Task: Select the / option in the copy relative path separator.
Action: Mouse moved to (45, 696)
Screenshot: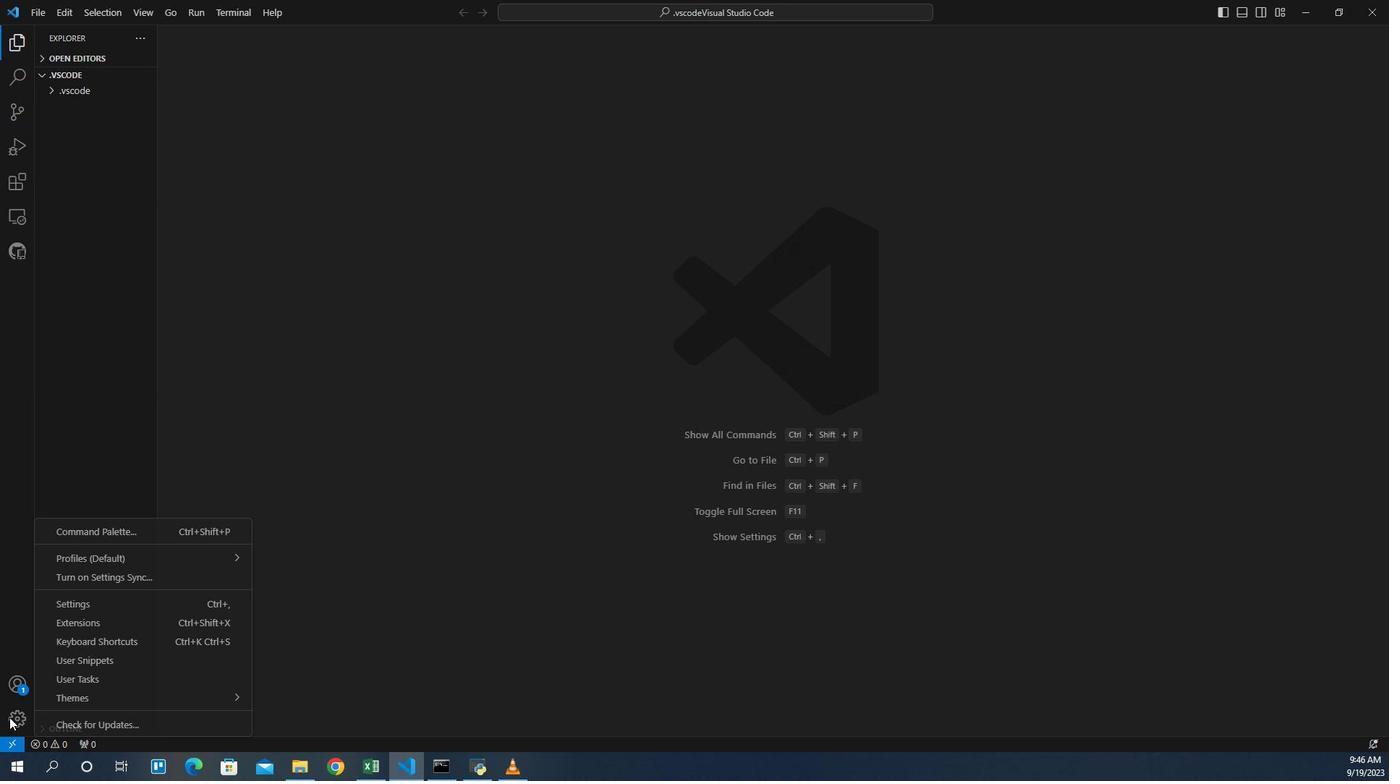 
Action: Mouse pressed left at (45, 696)
Screenshot: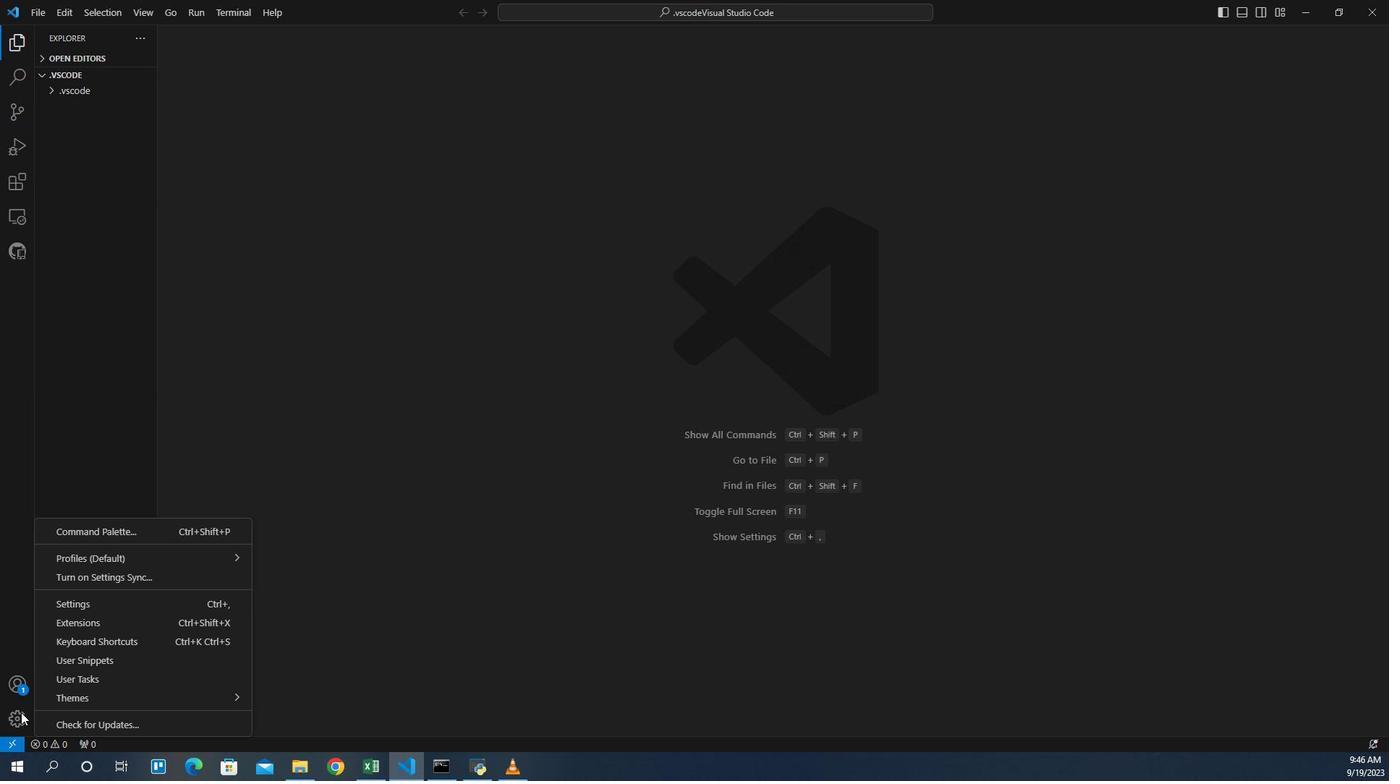 
Action: Mouse moved to (106, 585)
Screenshot: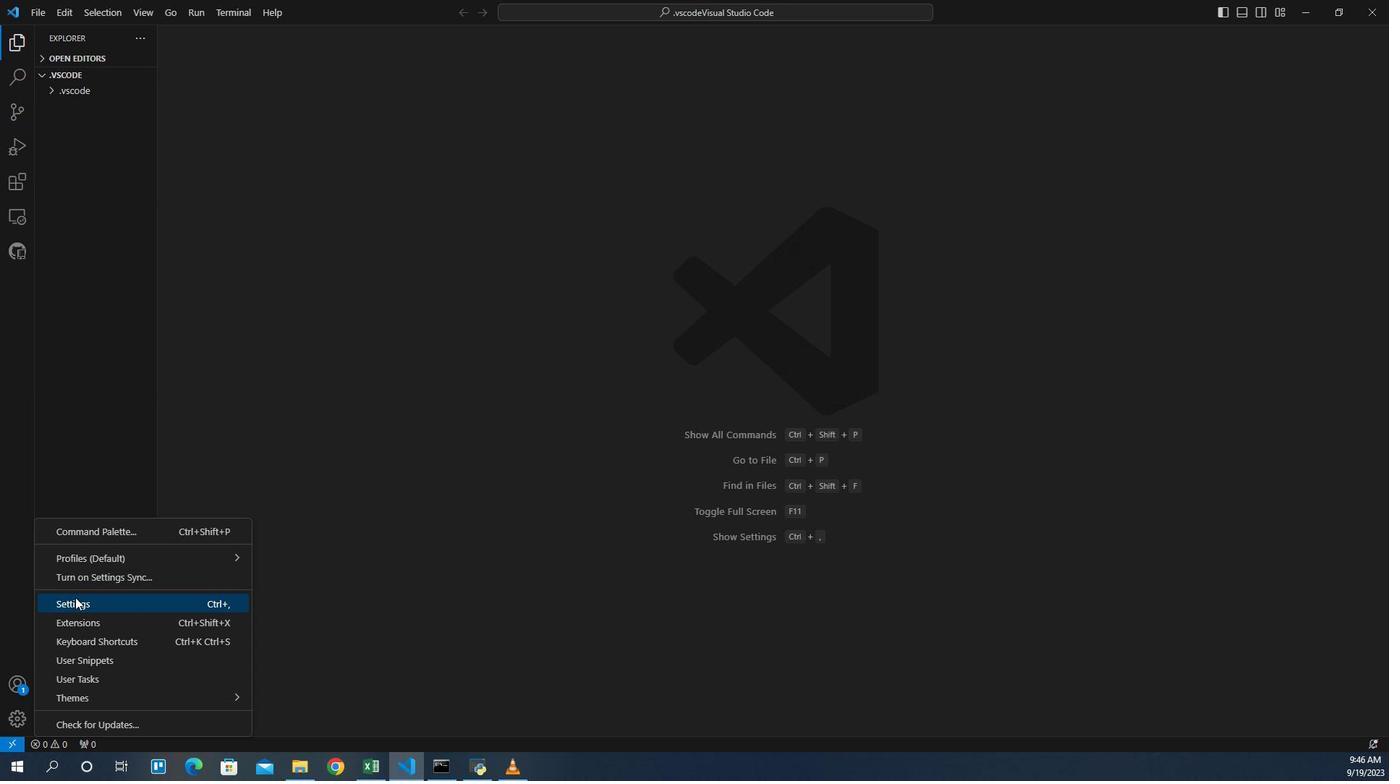 
Action: Mouse pressed left at (106, 585)
Screenshot: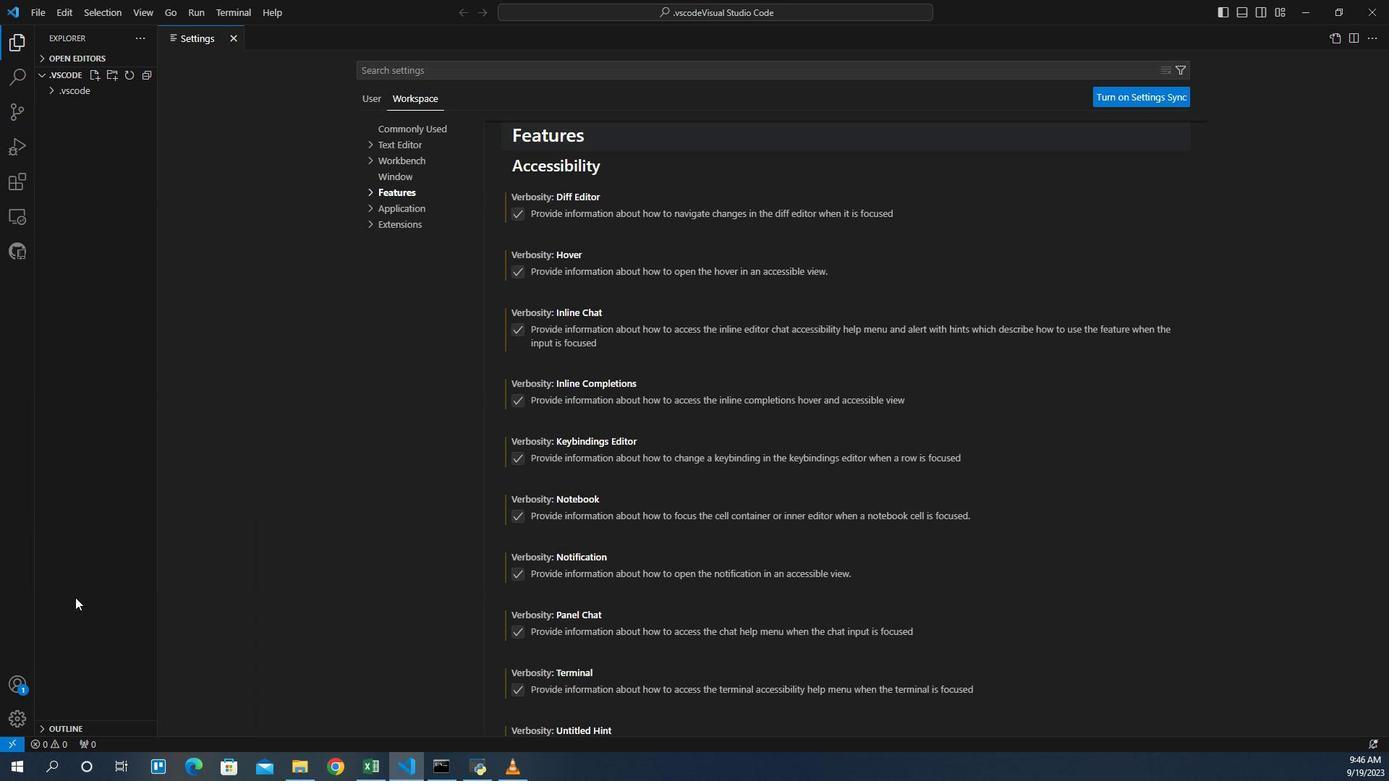
Action: Mouse moved to (407, 123)
Screenshot: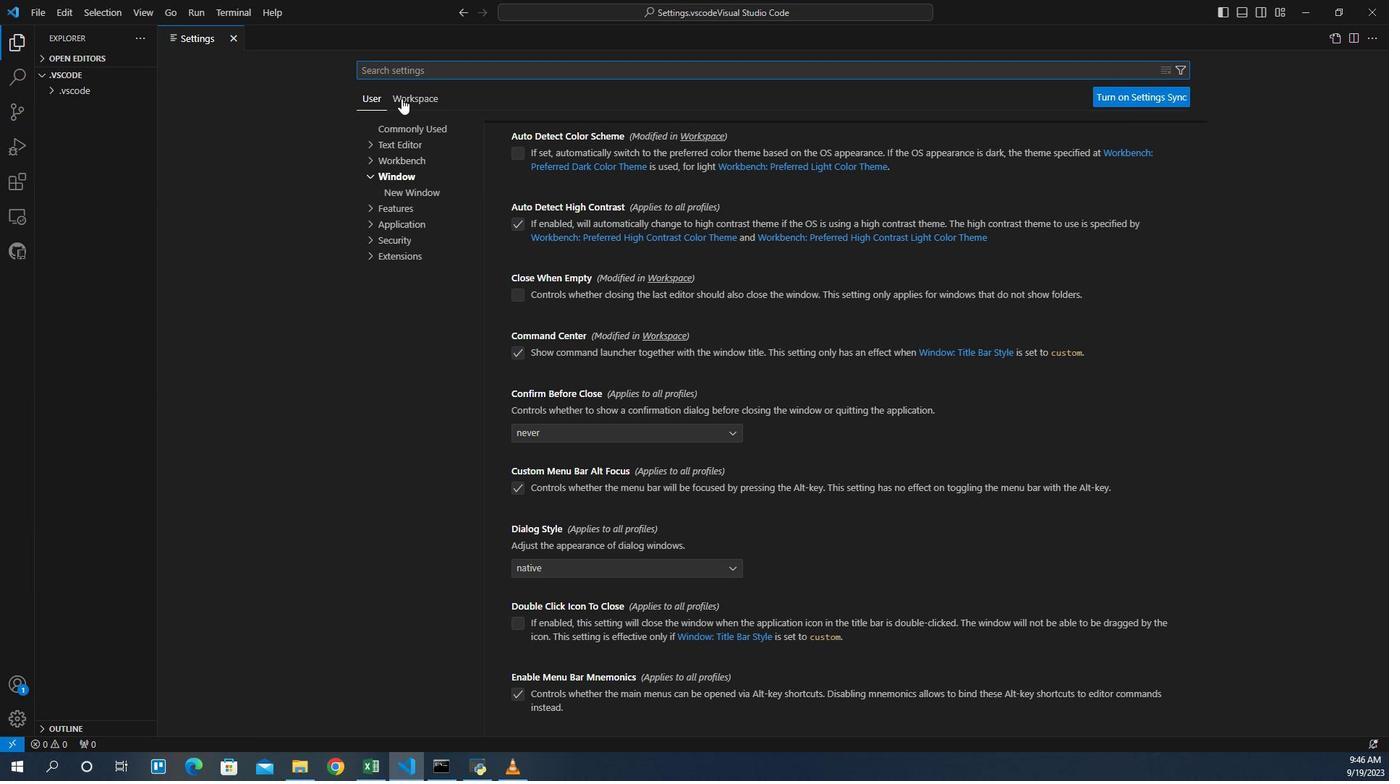 
Action: Mouse pressed left at (407, 123)
Screenshot: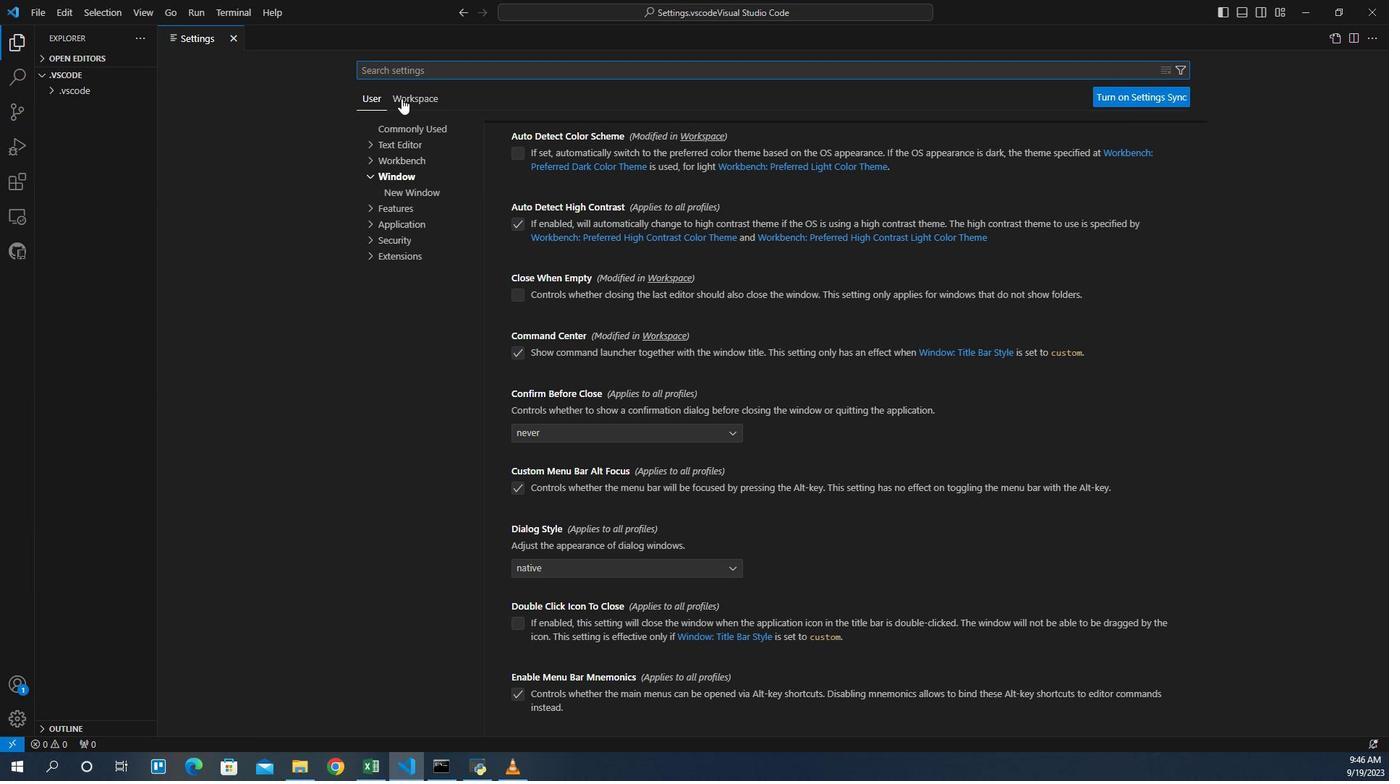 
Action: Mouse moved to (387, 204)
Screenshot: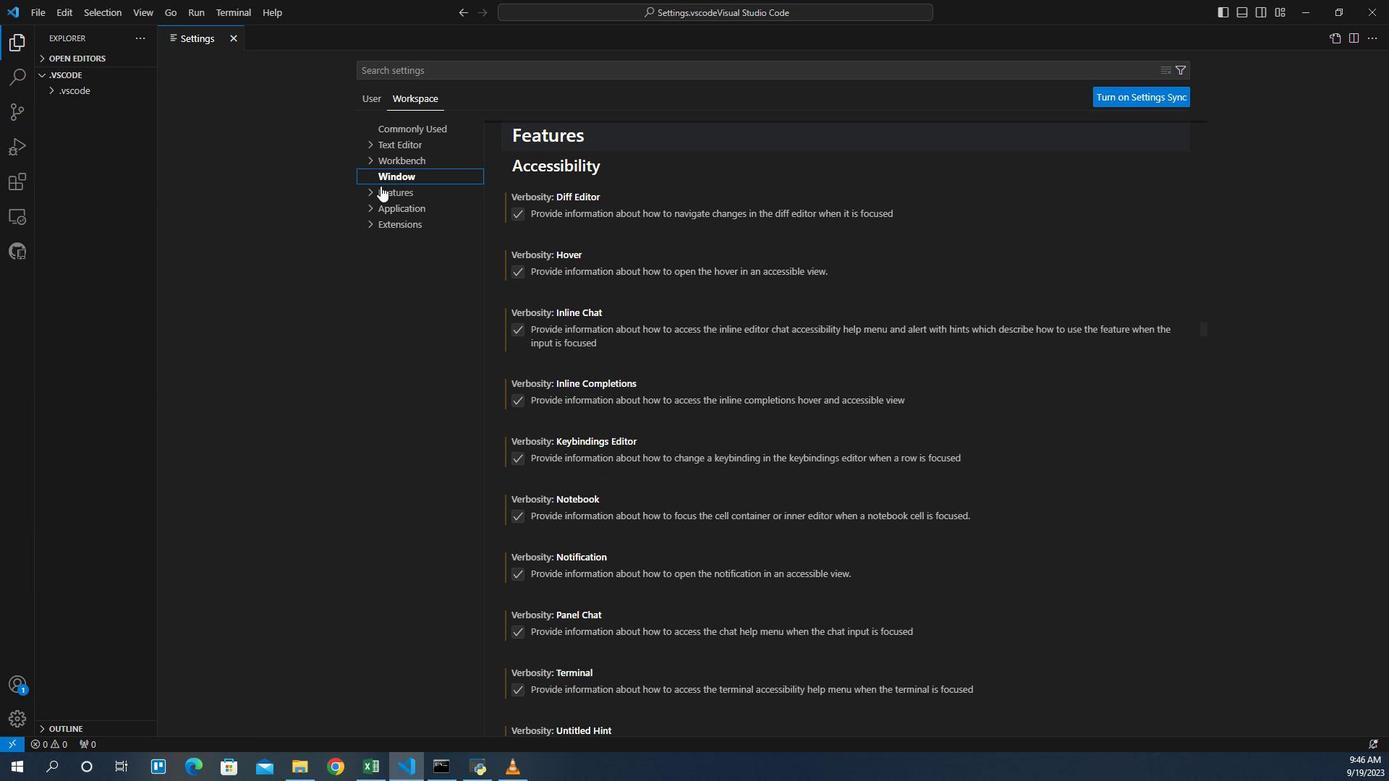 
Action: Mouse pressed left at (387, 204)
Screenshot: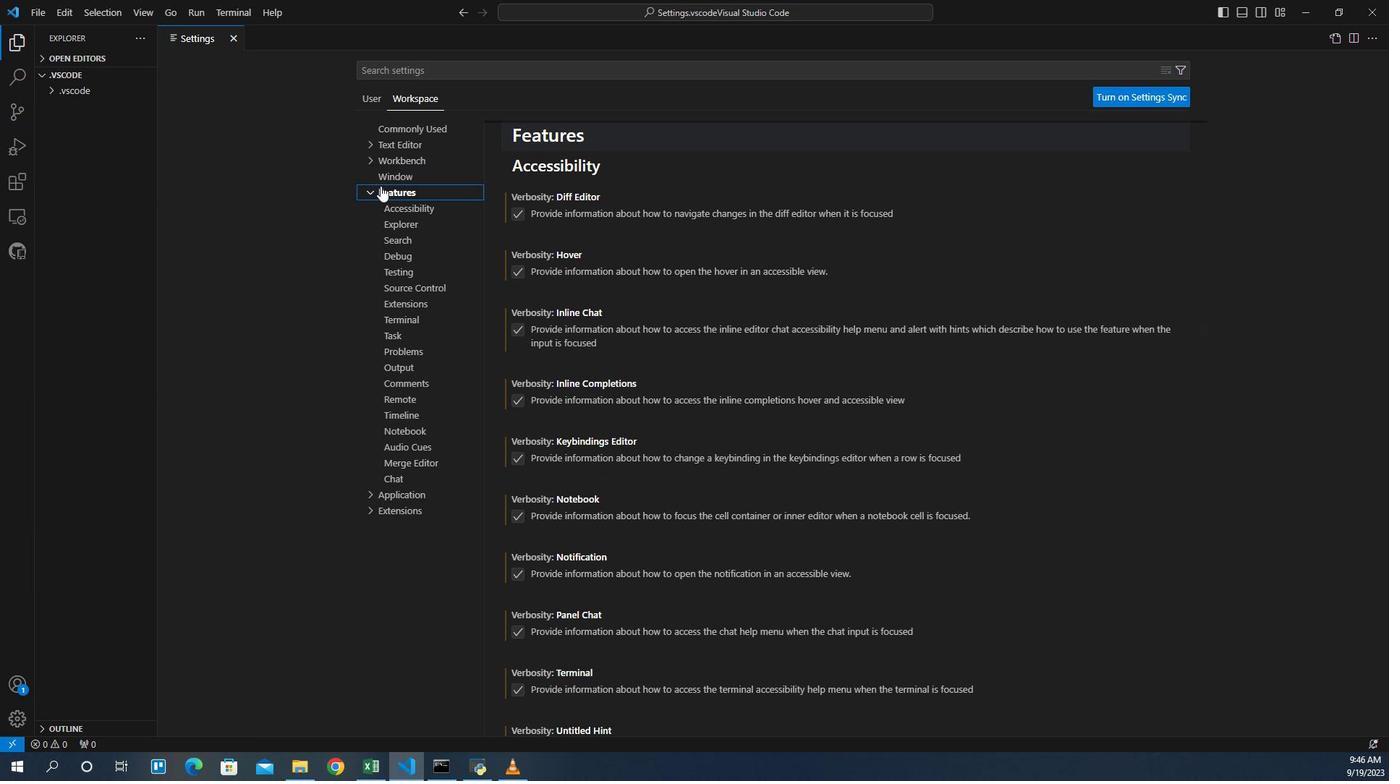 
Action: Mouse moved to (393, 242)
Screenshot: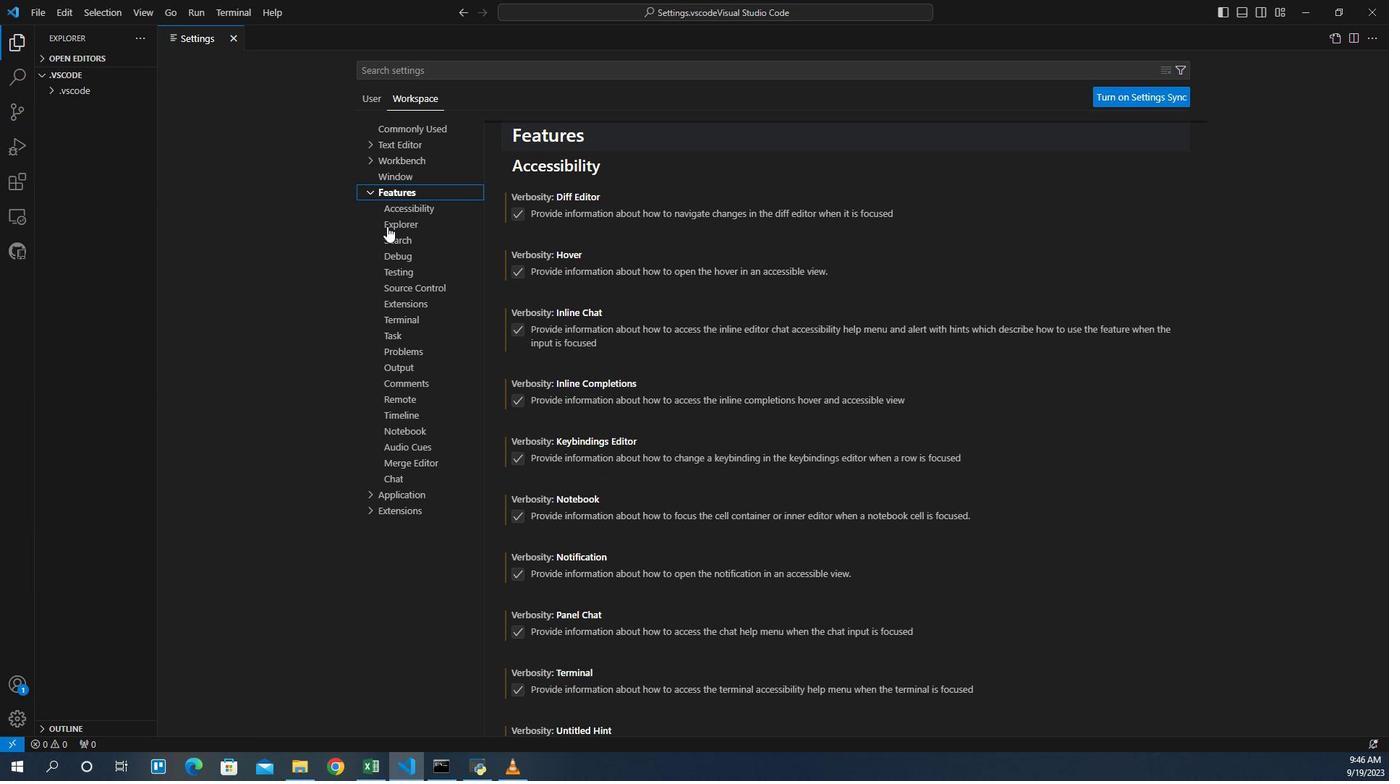 
Action: Mouse pressed left at (393, 242)
Screenshot: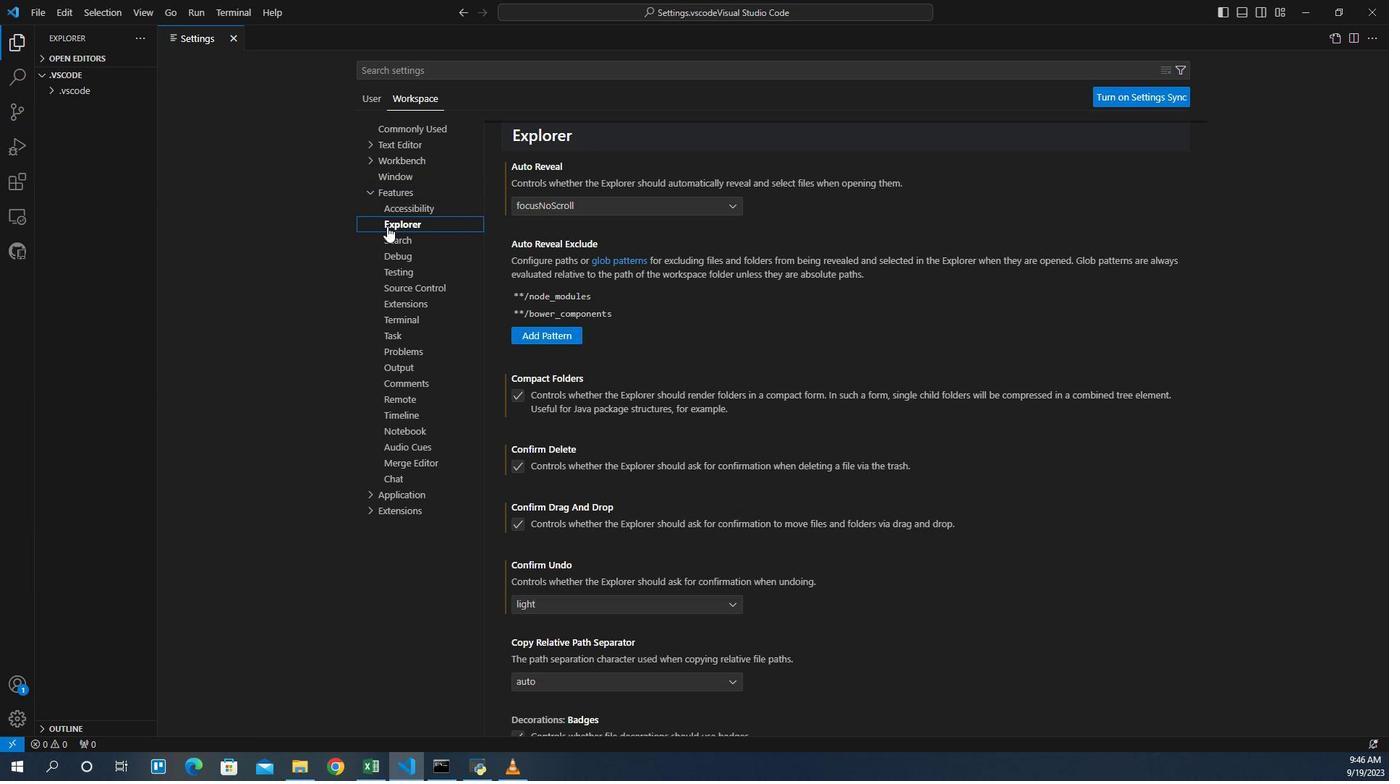 
Action: Mouse moved to (549, 669)
Screenshot: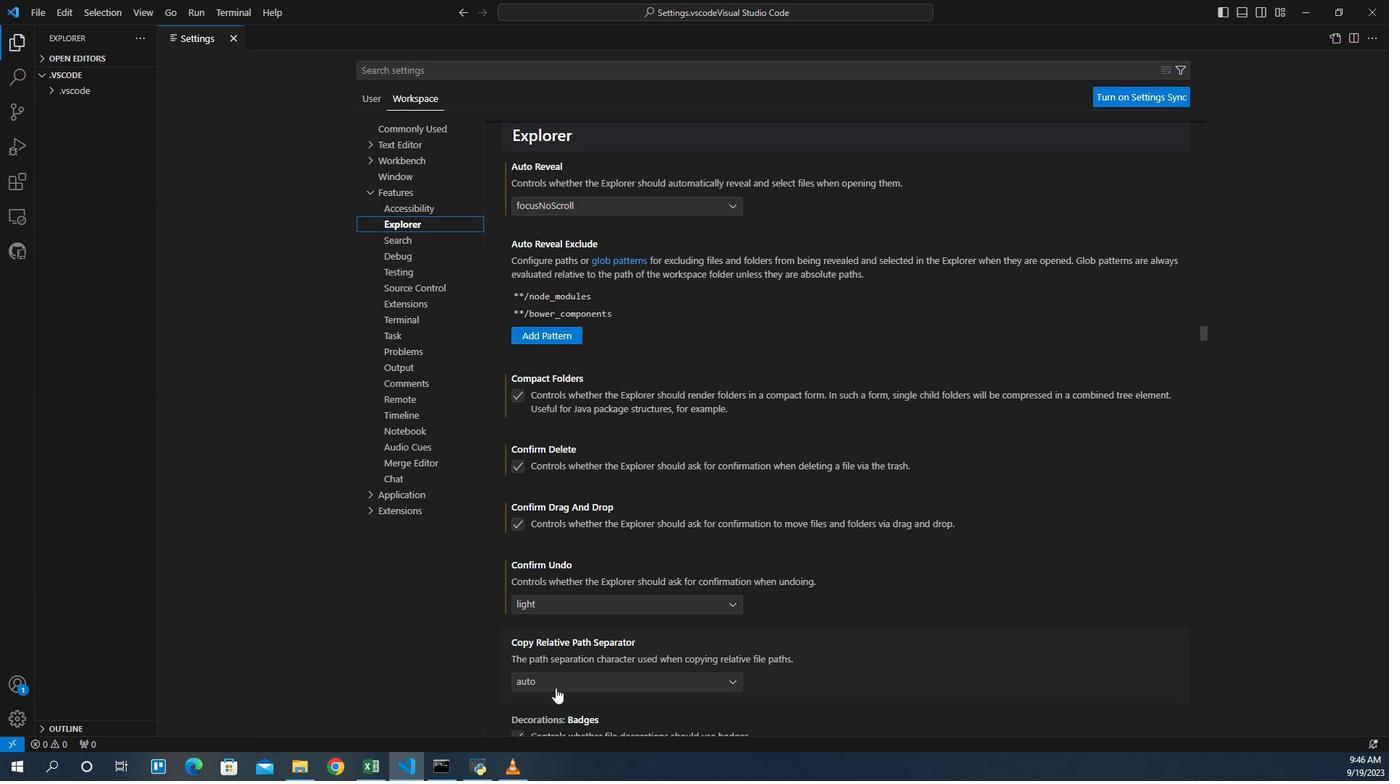 
Action: Mouse pressed left at (549, 669)
Screenshot: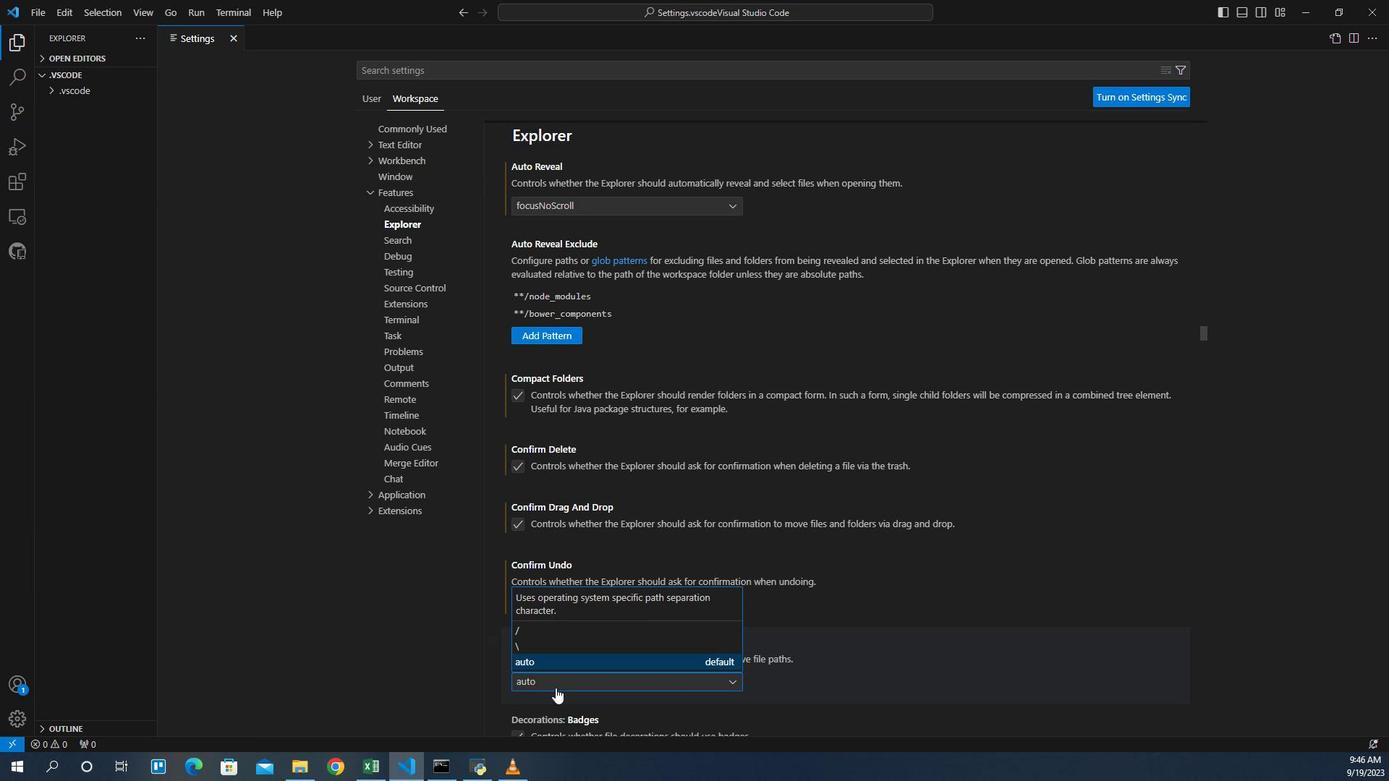 
Action: Mouse moved to (522, 606)
Screenshot: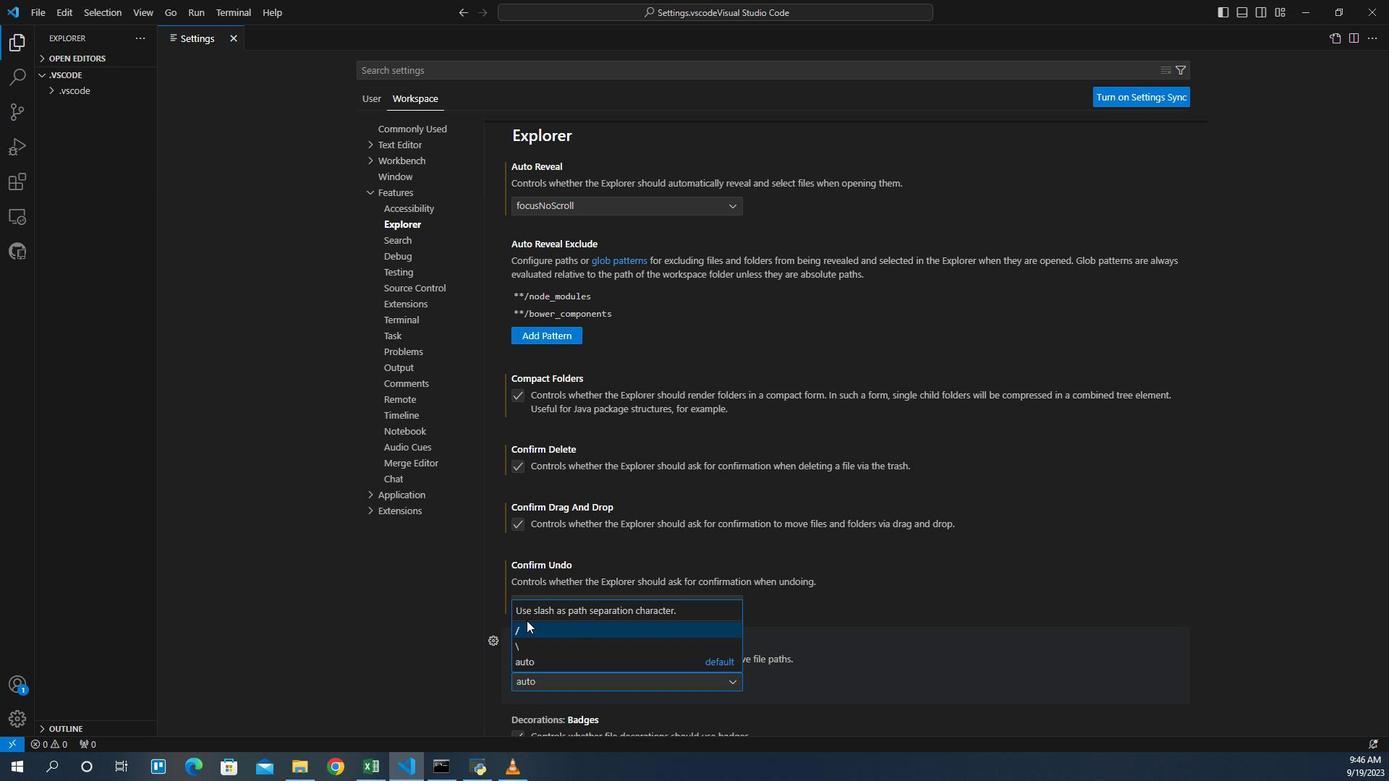 
Action: Mouse pressed left at (522, 606)
Screenshot: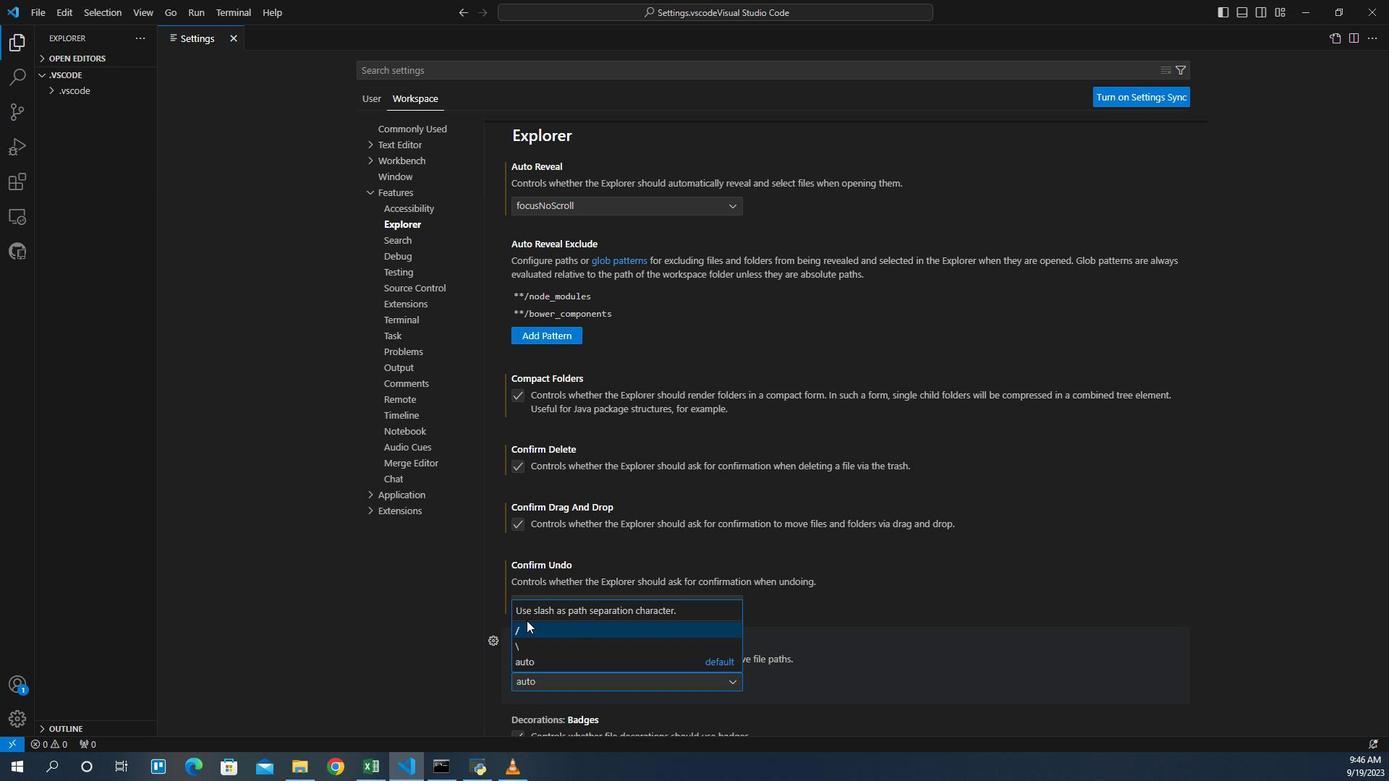 
Action: Mouse moved to (529, 608)
Screenshot: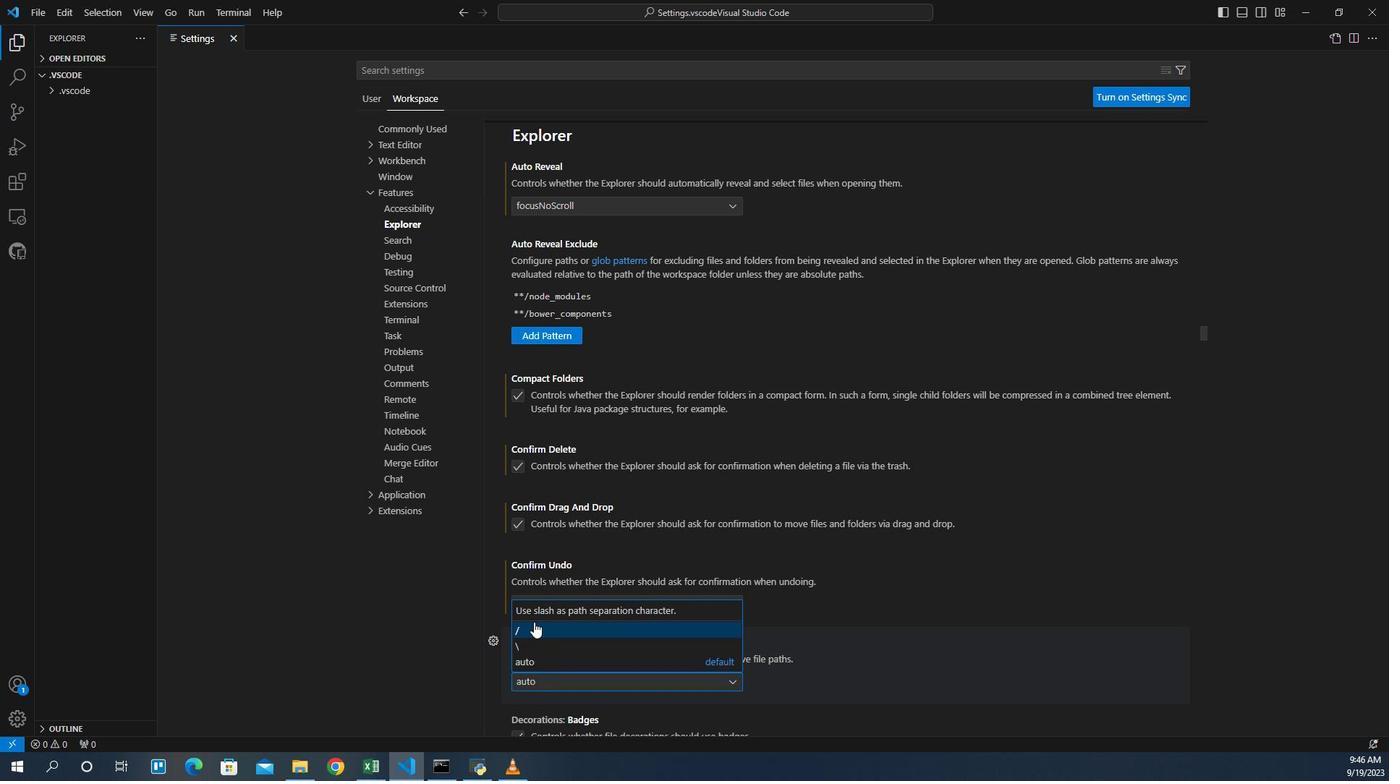 
Action: Mouse pressed left at (529, 608)
Screenshot: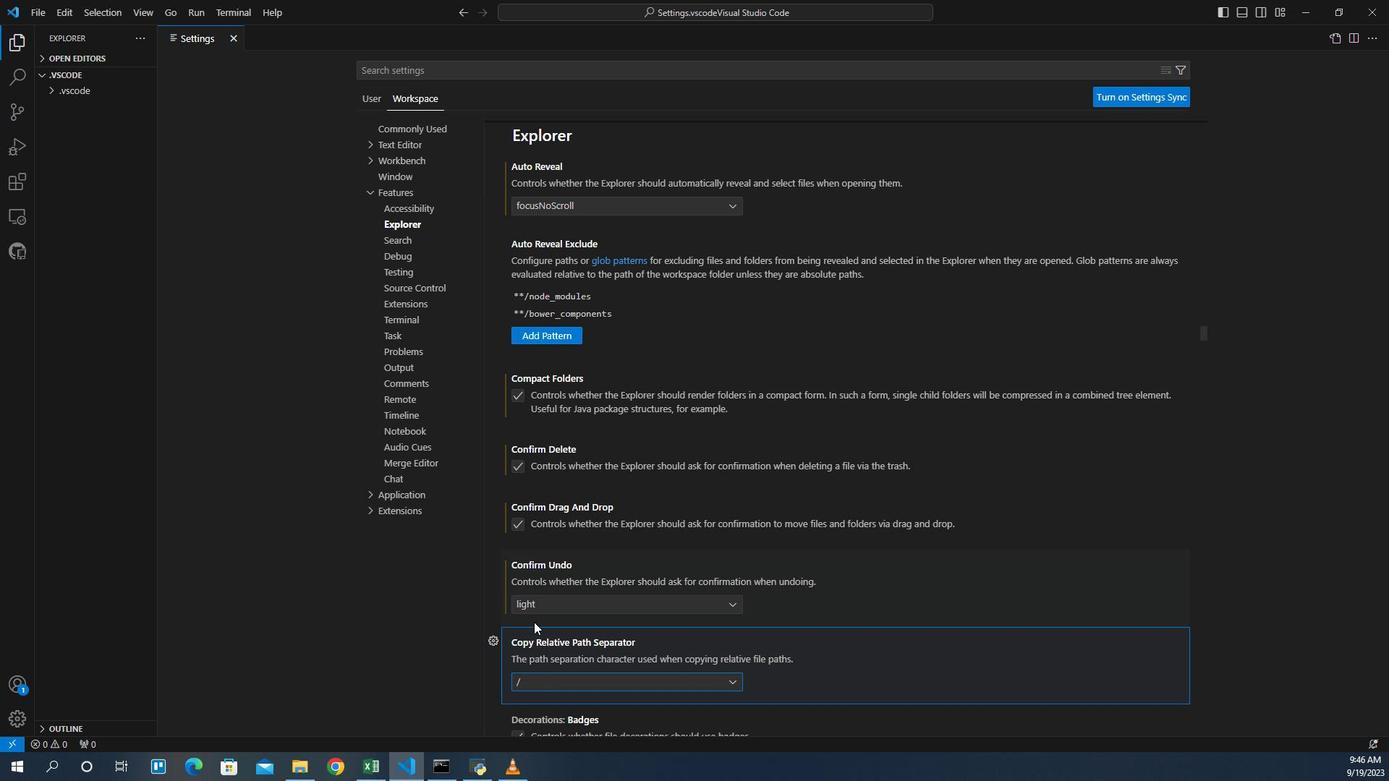 
Action: Mouse moved to (539, 674)
Screenshot: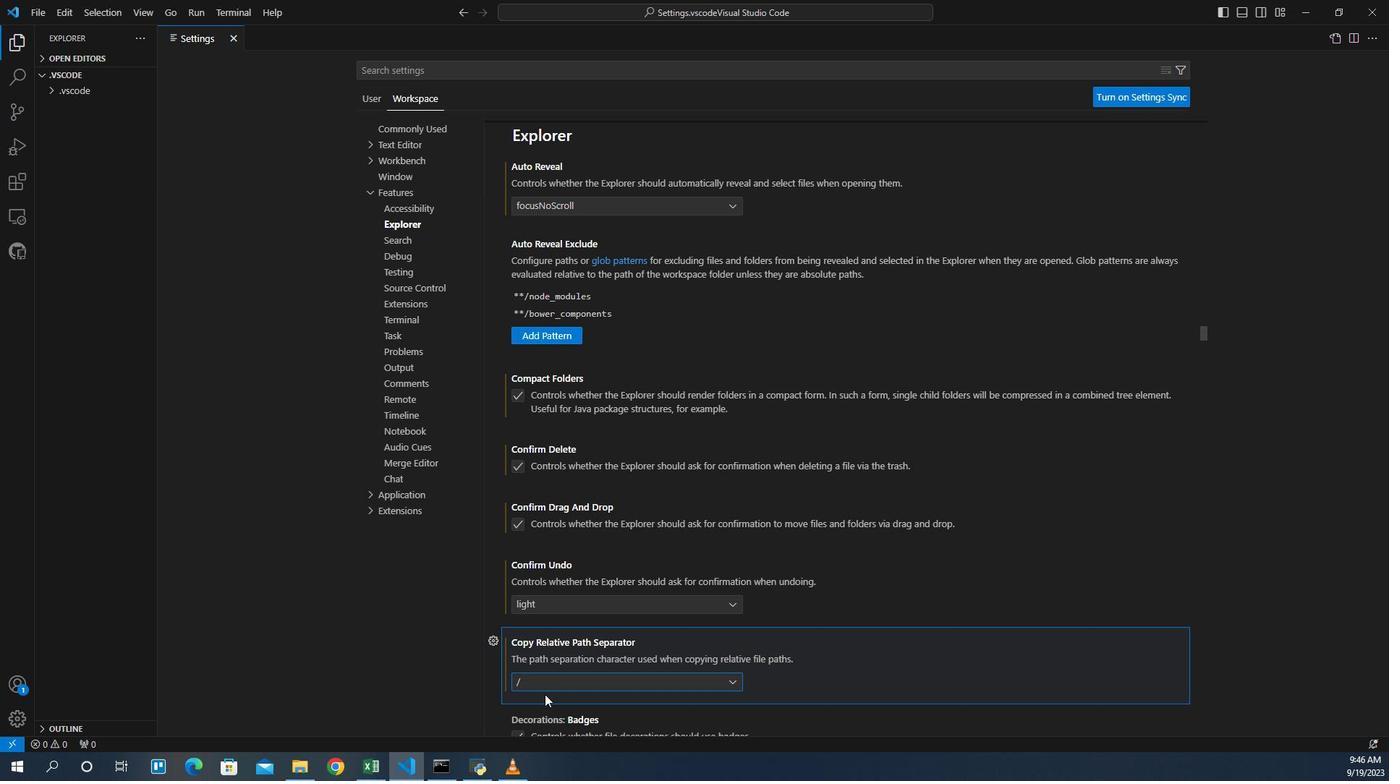 
